 Task: Open Card Card0000000014 in Board Board0000000004 in Workspace WS0000000002 in Trello. Add Member nikhrathi889@gmail.com to Card Card0000000014 in Board Board0000000004 in Workspace WS0000000002 in Trello. Add Yellow Label titled Label0000000014 to Card Card0000000014 in Board Board0000000004 in Workspace WS0000000002 in Trello. Add Checklist CL0000000014 to Card Card0000000014 in Board Board0000000004 in Workspace WS0000000002 in Trello. Add Dates with Start Date as May 08 2023 and Due Date as May 31 2023 to Card Card0000000014 in Board Board0000000004 in Workspace WS0000000002 in Trello
Action: Mouse moved to (534, 93)
Screenshot: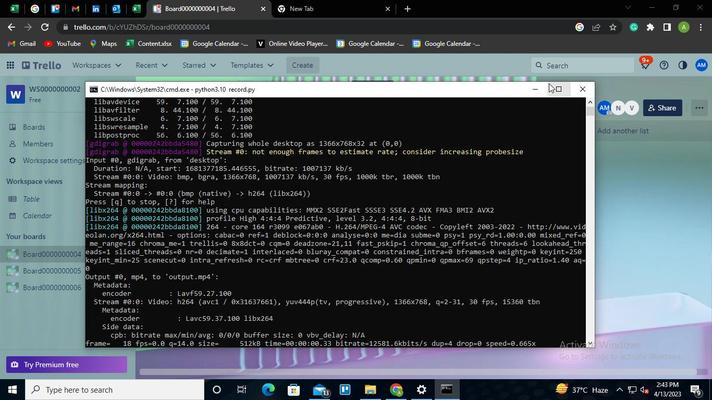 
Action: Mouse pressed left at (534, 93)
Screenshot: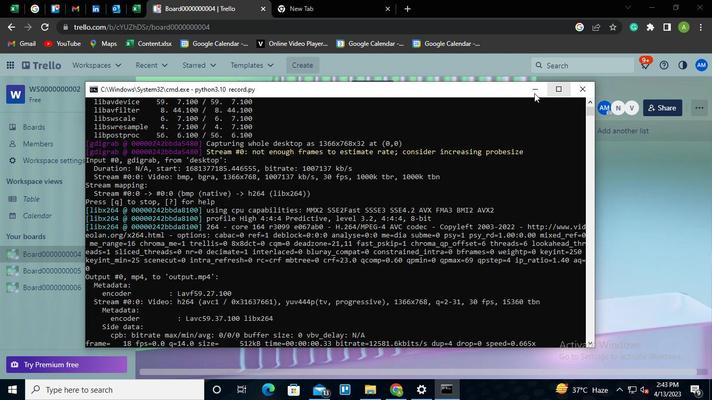 
Action: Mouse moved to (211, 204)
Screenshot: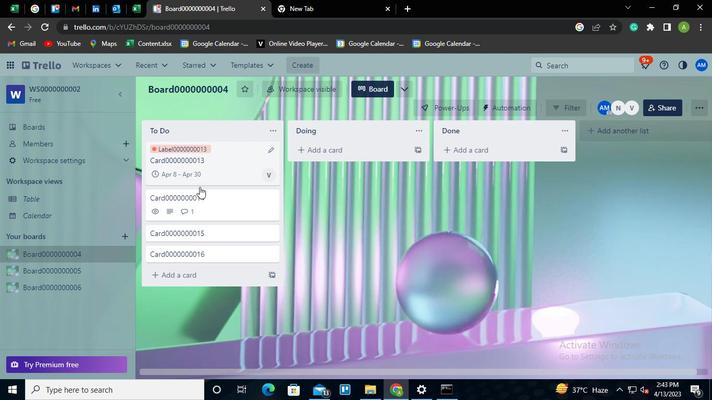
Action: Mouse pressed left at (211, 204)
Screenshot: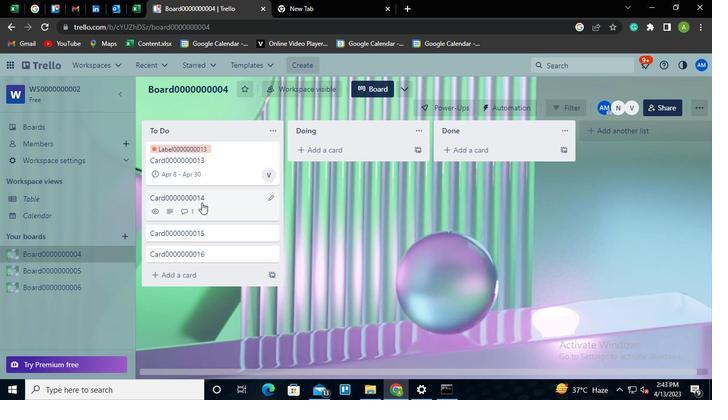 
Action: Mouse moved to (500, 186)
Screenshot: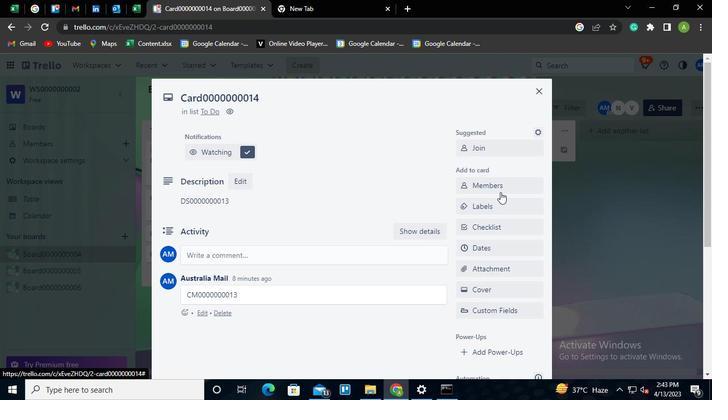 
Action: Mouse pressed left at (500, 186)
Screenshot: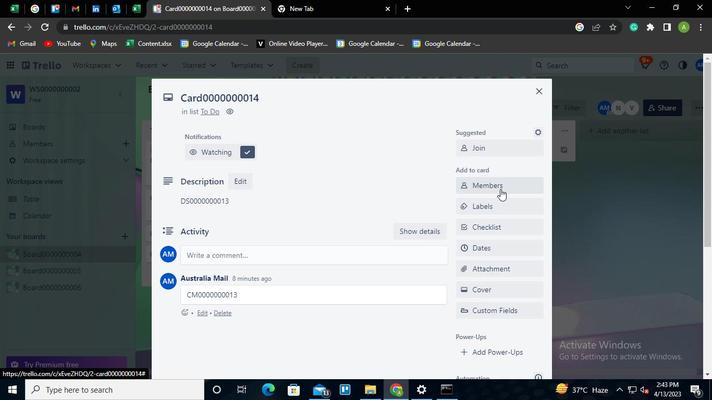 
Action: Mouse moved to (497, 229)
Screenshot: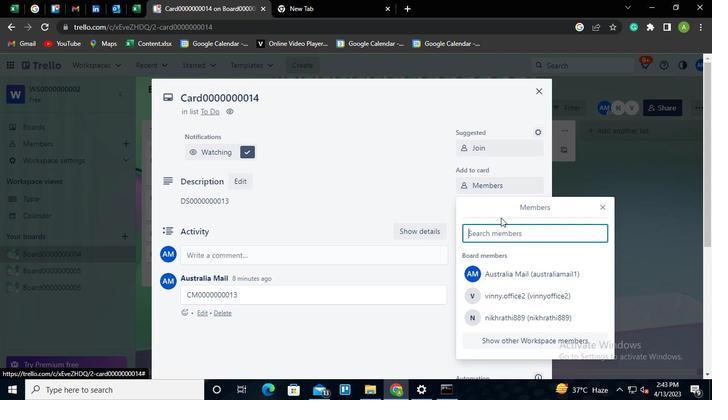 
Action: Mouse pressed left at (497, 229)
Screenshot: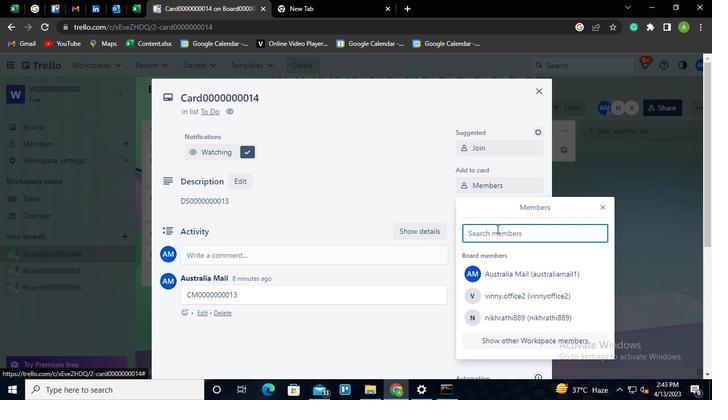 
Action: Keyboard n
Screenshot: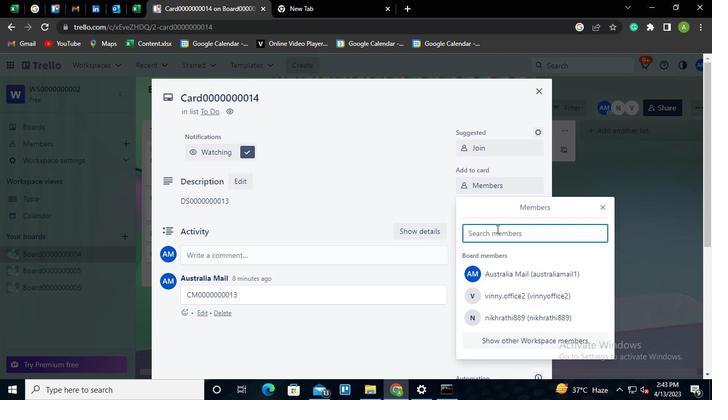 
Action: Keyboard i
Screenshot: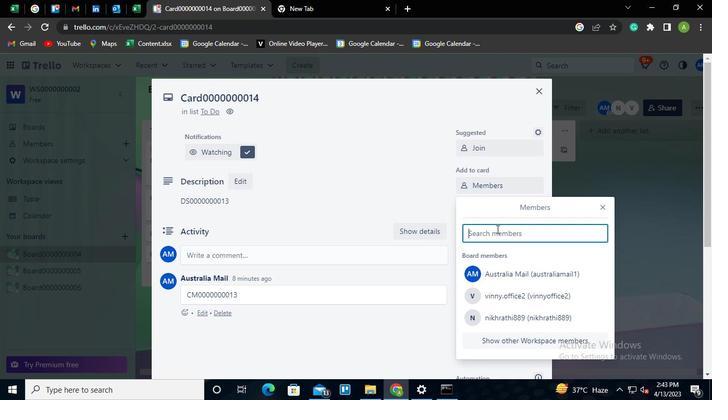 
Action: Keyboard k
Screenshot: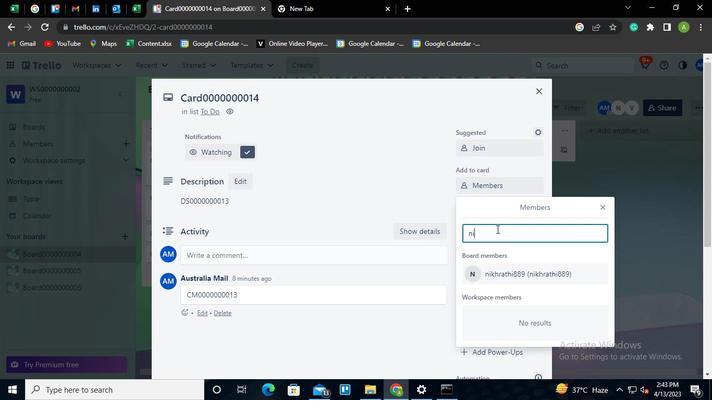 
Action: Mouse moved to (516, 276)
Screenshot: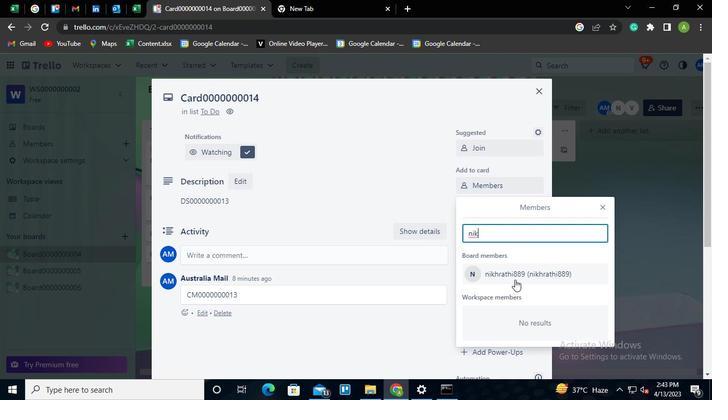 
Action: Mouse pressed left at (516, 276)
Screenshot: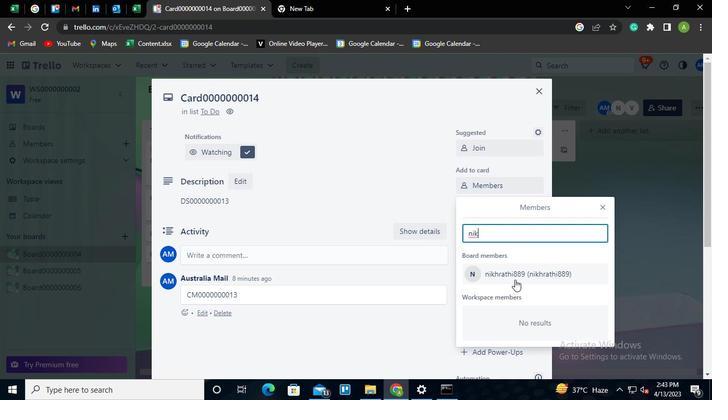 
Action: Mouse moved to (432, 170)
Screenshot: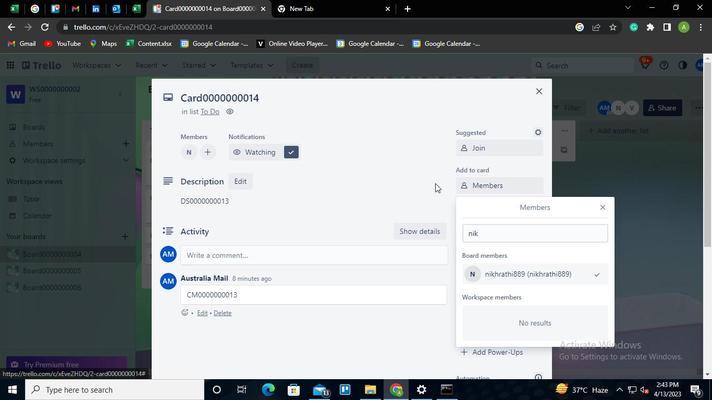
Action: Mouse pressed left at (432, 170)
Screenshot: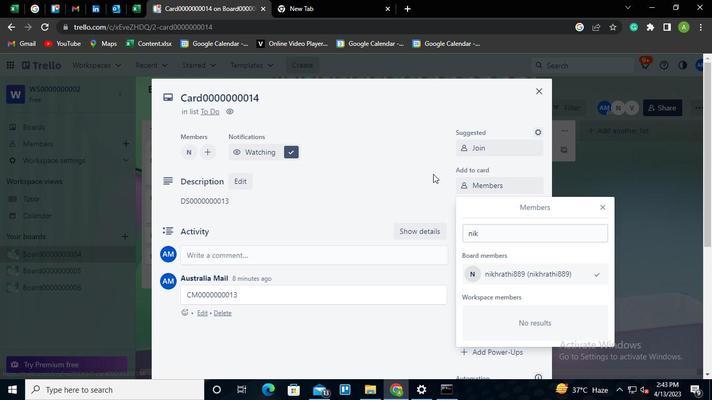 
Action: Mouse moved to (492, 205)
Screenshot: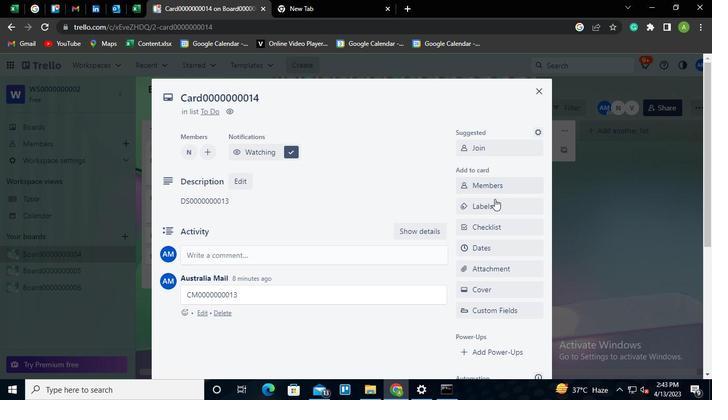 
Action: Mouse pressed left at (492, 205)
Screenshot: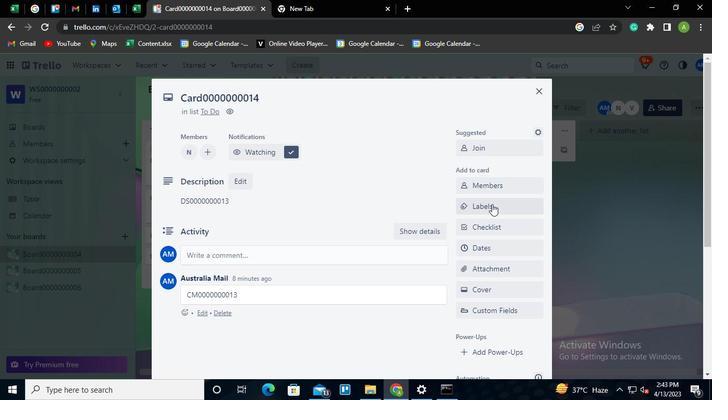 
Action: Mouse moved to (470, 171)
Screenshot: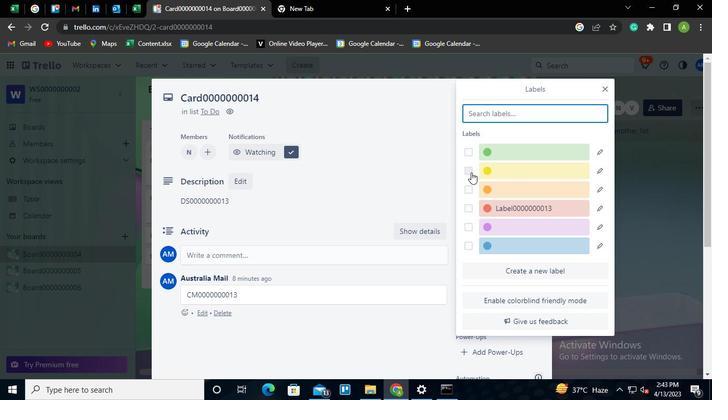
Action: Mouse pressed left at (470, 171)
Screenshot: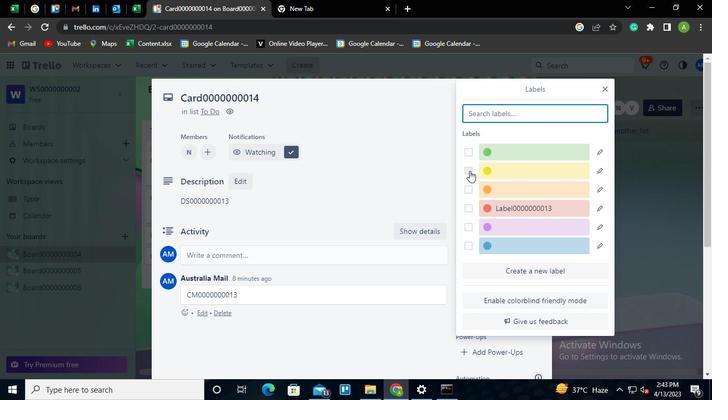 
Action: Mouse moved to (602, 171)
Screenshot: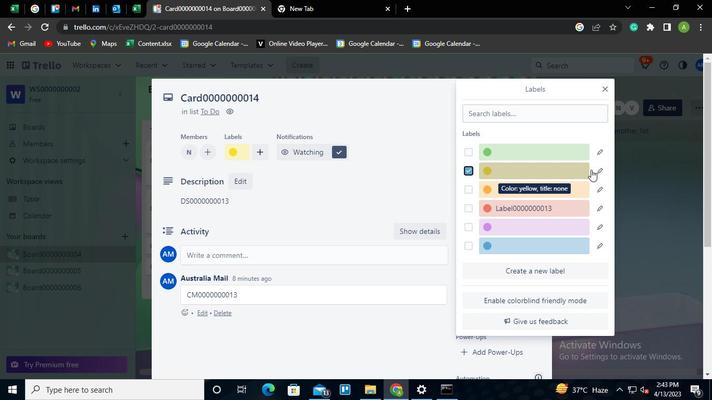 
Action: Mouse pressed left at (602, 171)
Screenshot: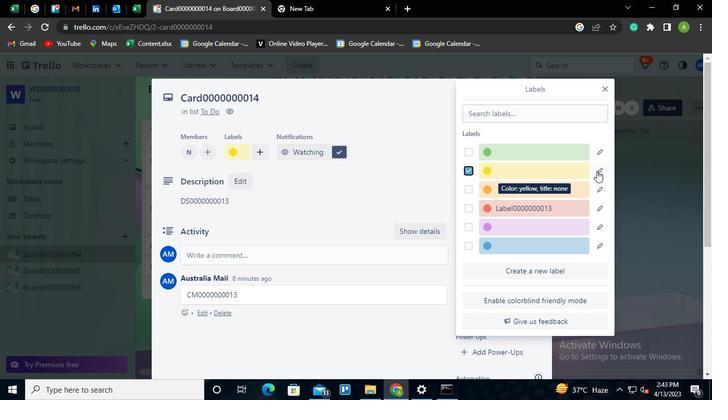 
Action: Mouse moved to (530, 183)
Screenshot: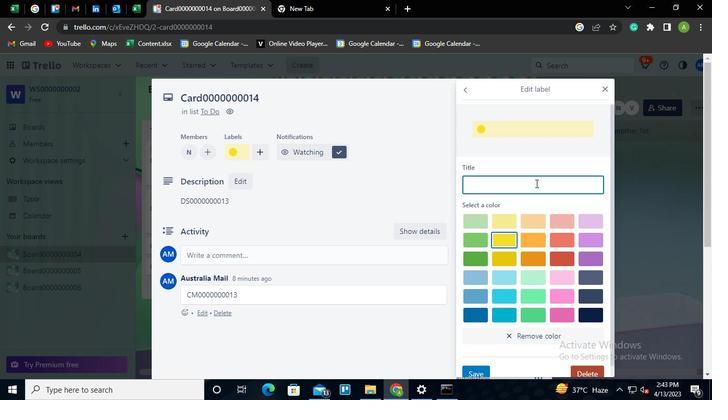 
Action: Mouse pressed left at (530, 183)
Screenshot: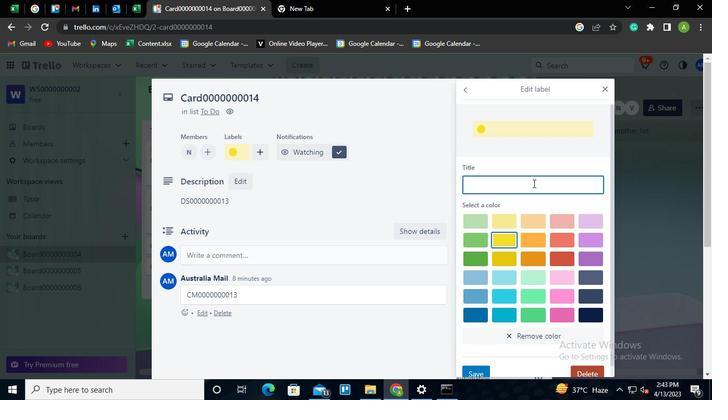 
Action: Keyboard Key.shift
Screenshot: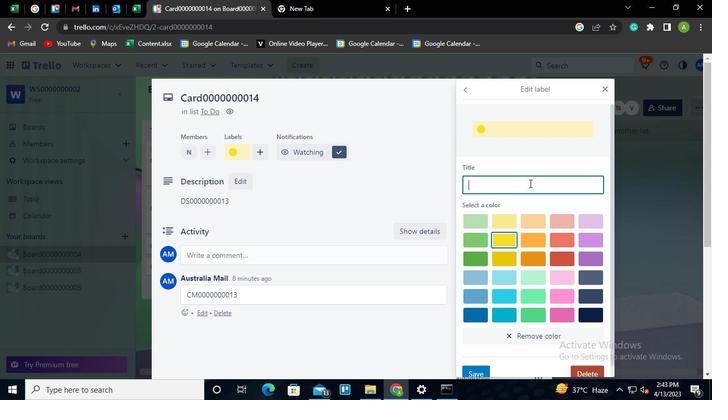 
Action: Keyboard Y
Screenshot: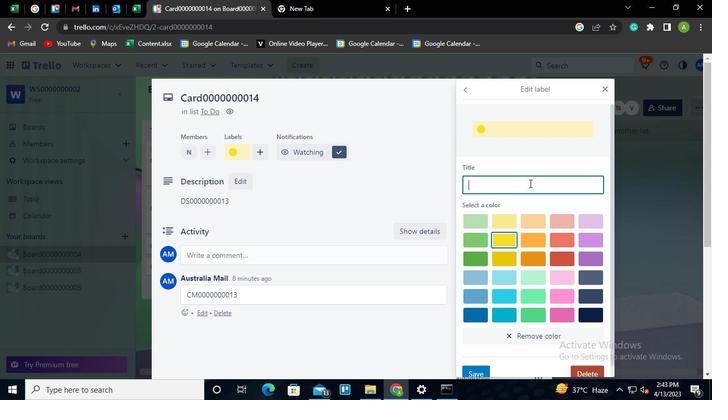 
Action: Keyboard e
Screenshot: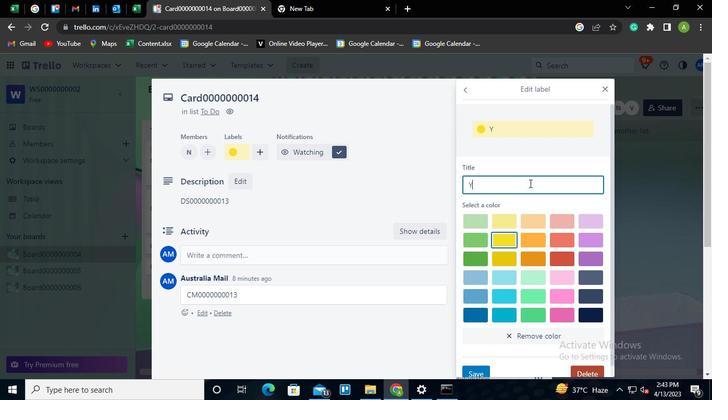 
Action: Keyboard l
Screenshot: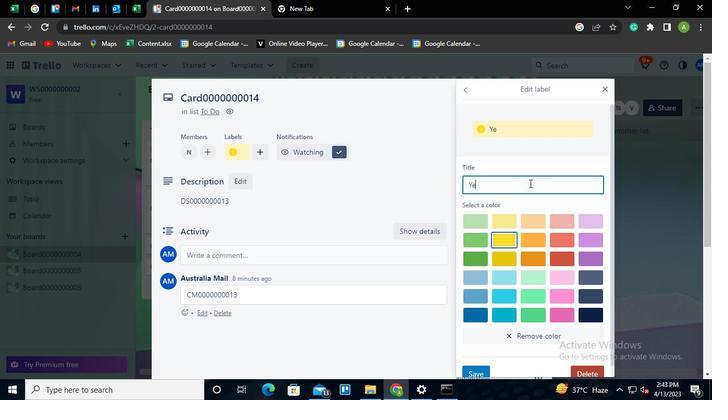 
Action: Keyboard l
Screenshot: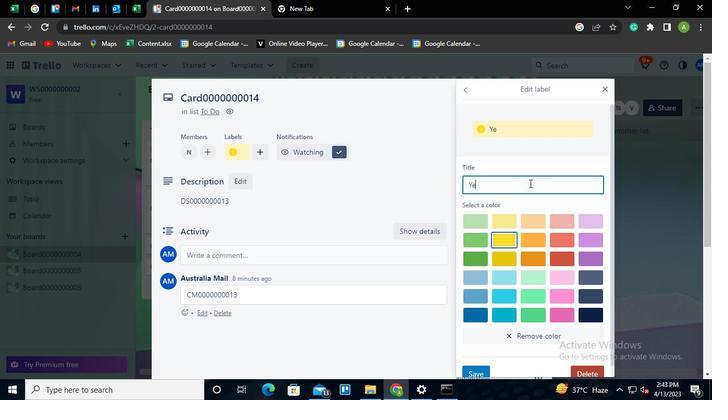 
Action: Keyboard o
Screenshot: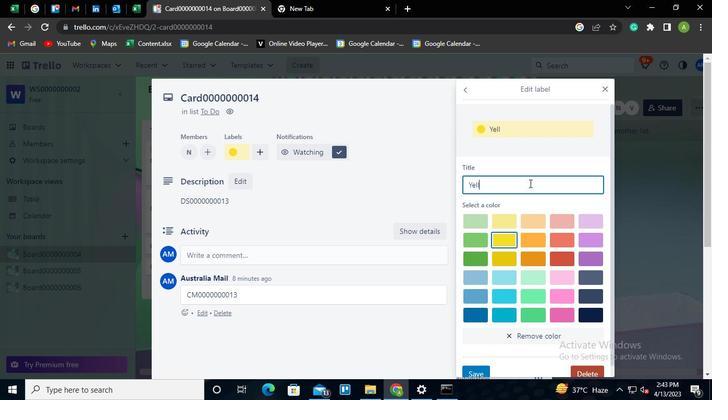
Action: Keyboard w
Screenshot: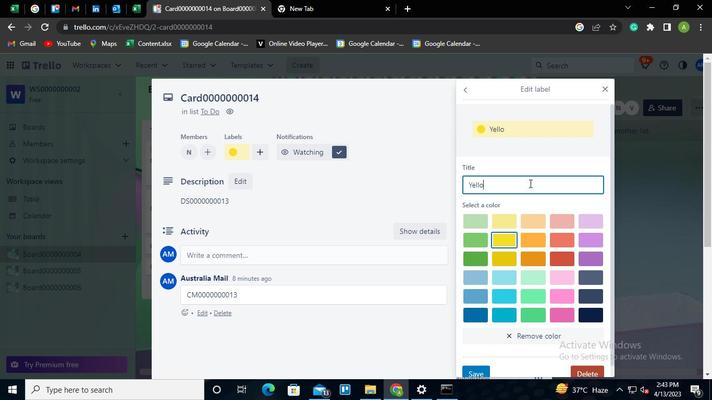
Action: Keyboard <96>
Screenshot: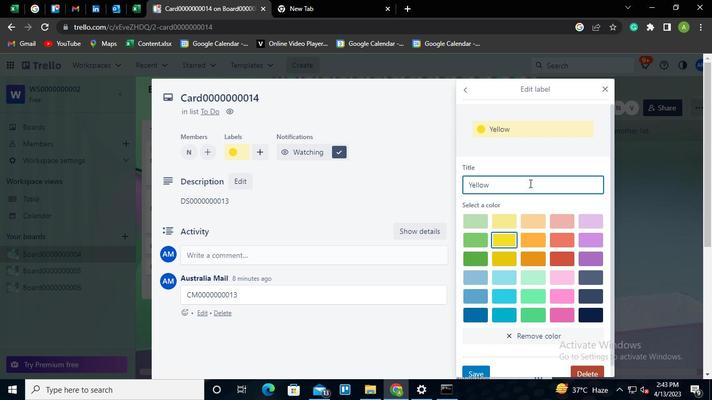 
Action: Keyboard <96>
Screenshot: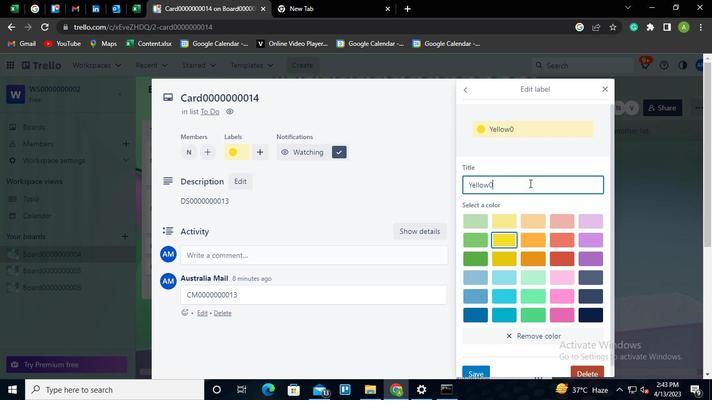 
Action: Keyboard <96>
Screenshot: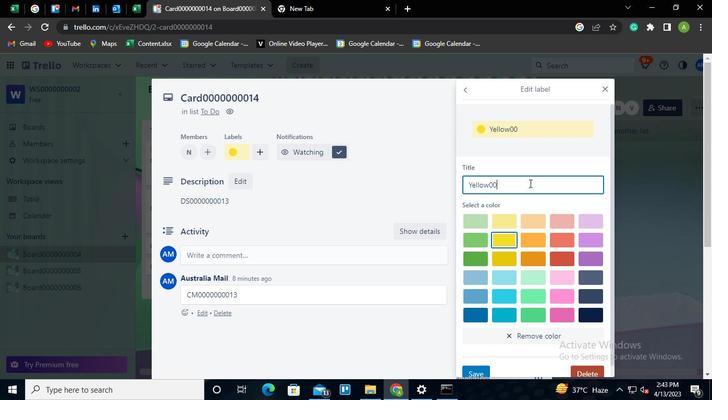 
Action: Keyboard <96>
Screenshot: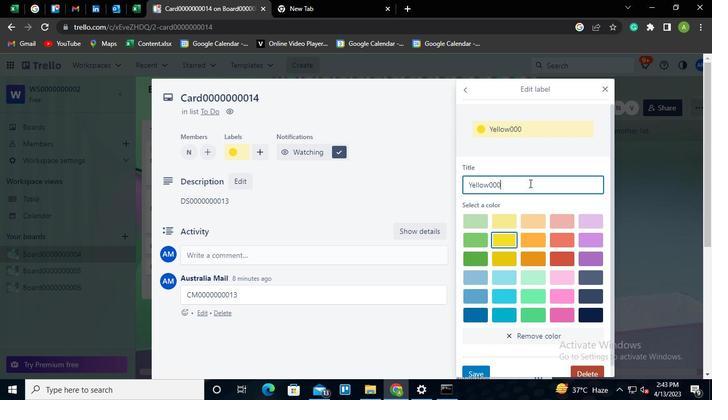 
Action: Keyboard <96>
Screenshot: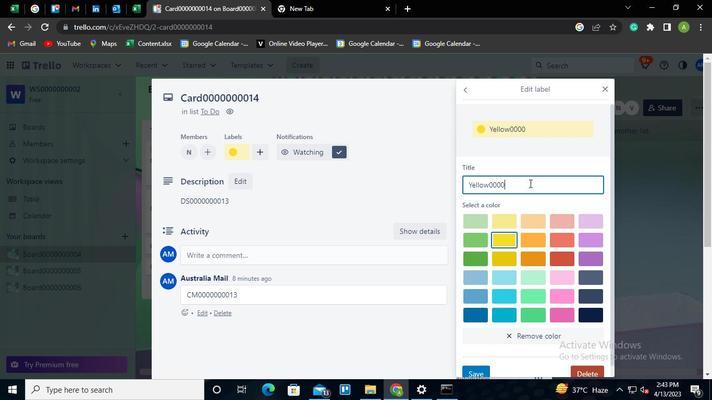 
Action: Keyboard <96>
Screenshot: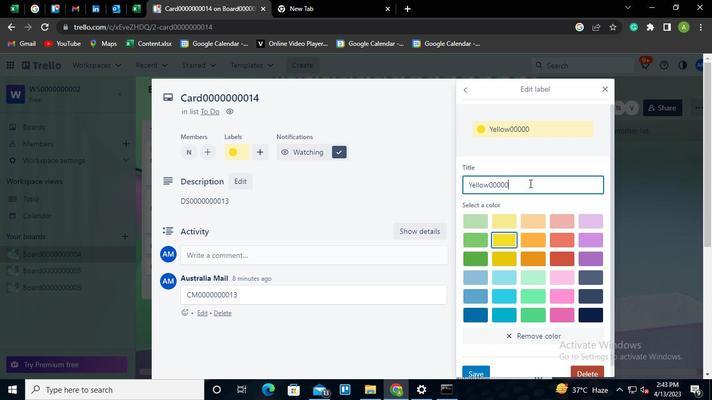 
Action: Keyboard <96>
Screenshot: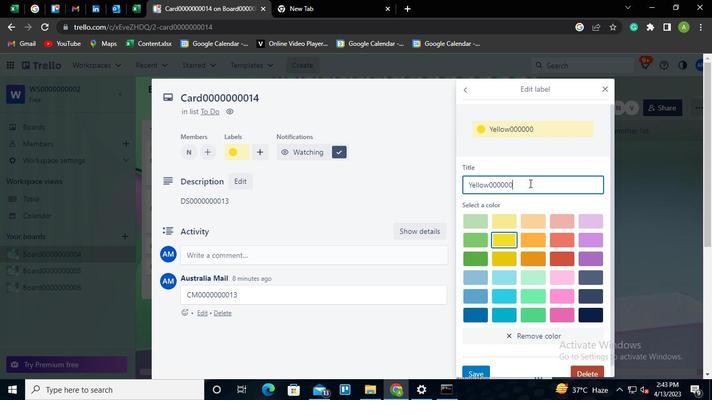
Action: Keyboard <96>
Screenshot: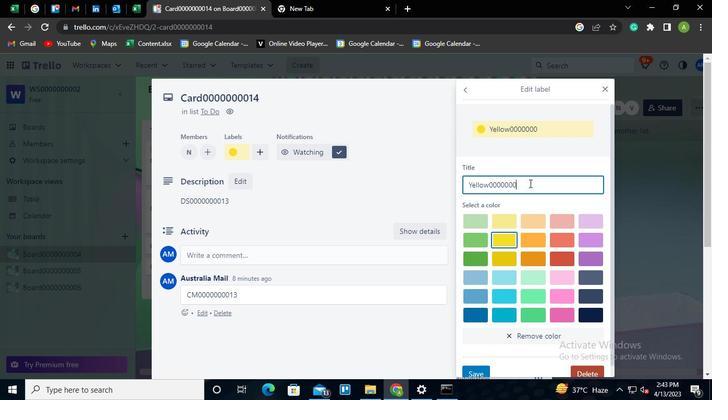 
Action: Keyboard <97>
Screenshot: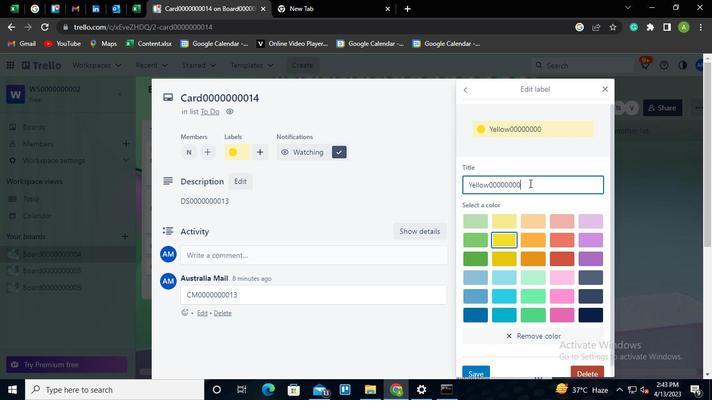 
Action: Keyboard <100>
Screenshot: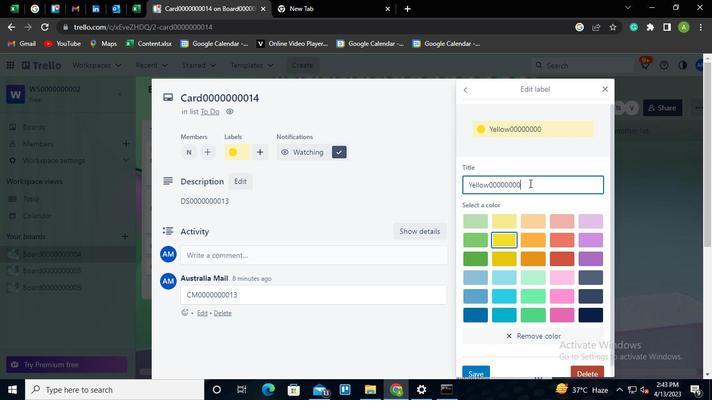 
Action: Mouse moved to (479, 368)
Screenshot: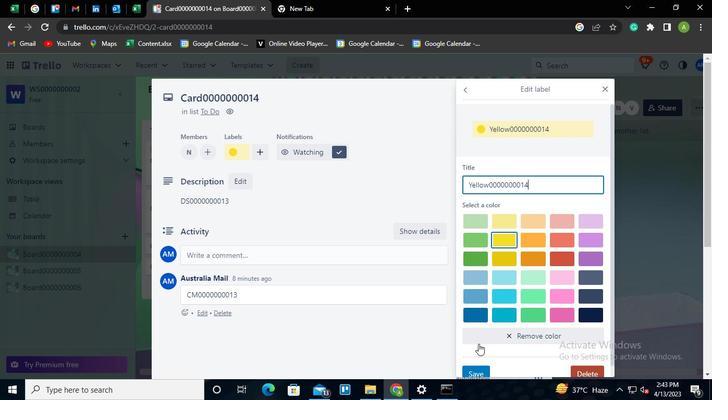 
Action: Mouse pressed left at (479, 368)
Screenshot: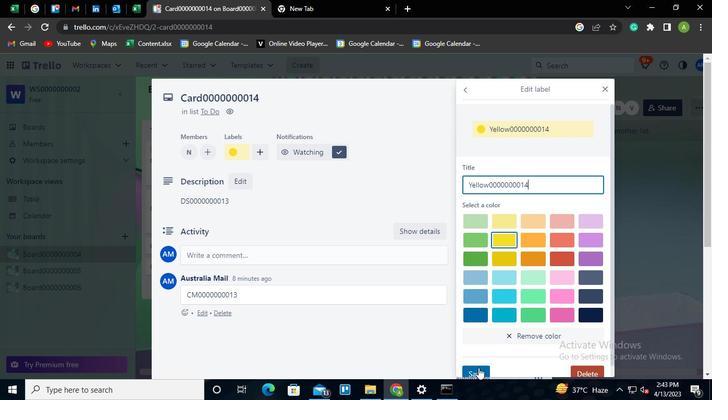 
Action: Mouse moved to (414, 188)
Screenshot: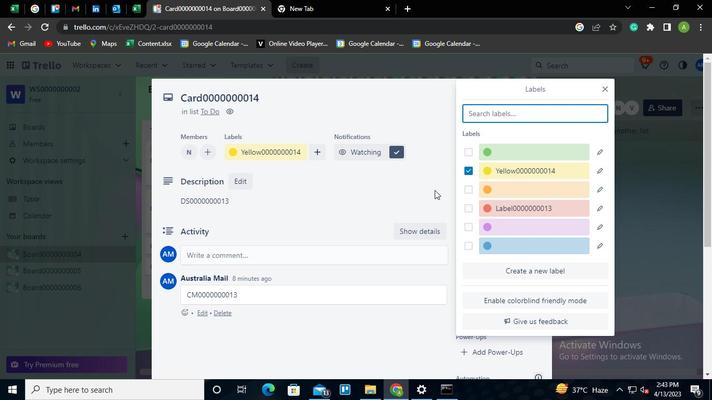 
Action: Mouse pressed left at (414, 188)
Screenshot: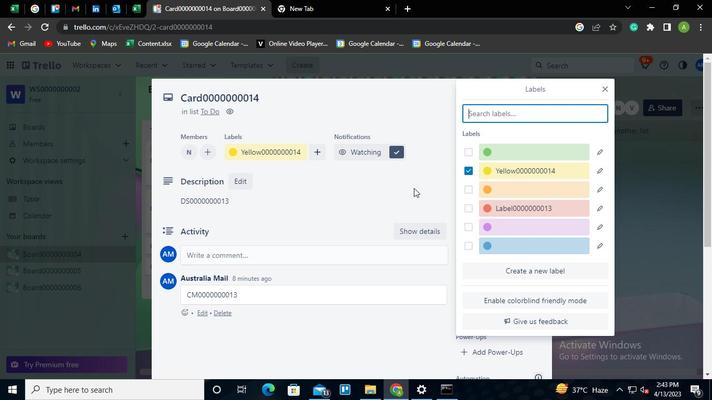 
Action: Mouse moved to (489, 223)
Screenshot: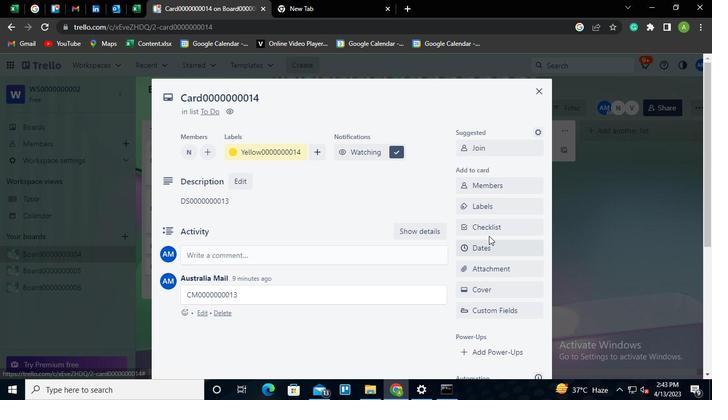 
Action: Mouse pressed left at (489, 223)
Screenshot: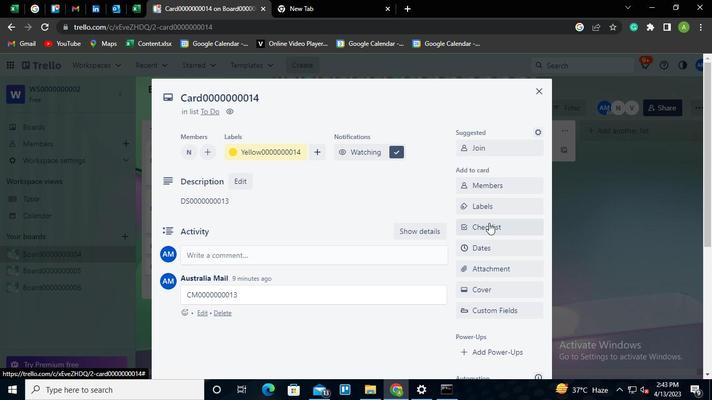 
Action: Mouse moved to (530, 287)
Screenshot: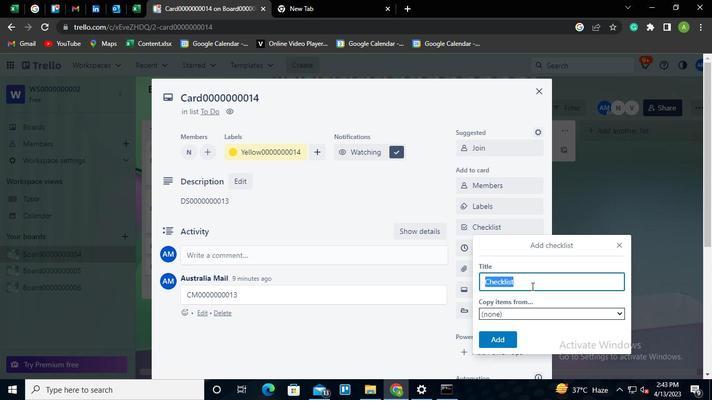 
Action: Keyboard Key.shift
Screenshot: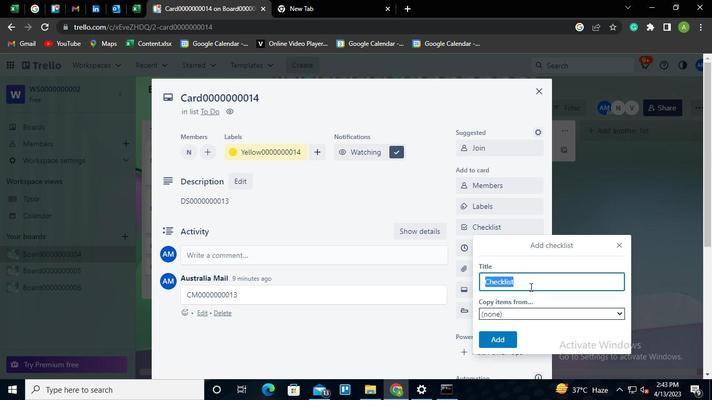 
Action: Keyboard Key.shift
Screenshot: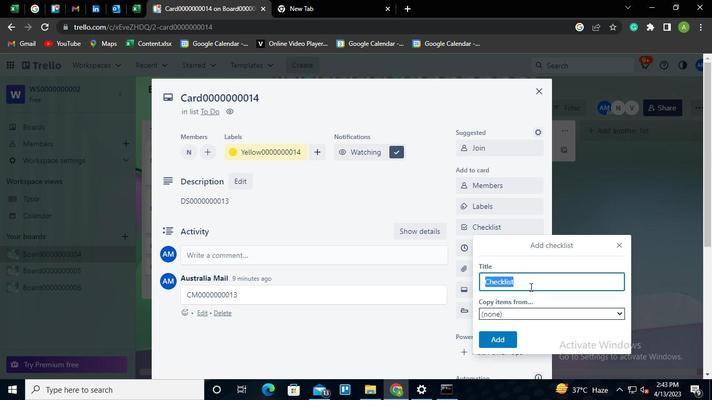 
Action: Keyboard Key.shift
Screenshot: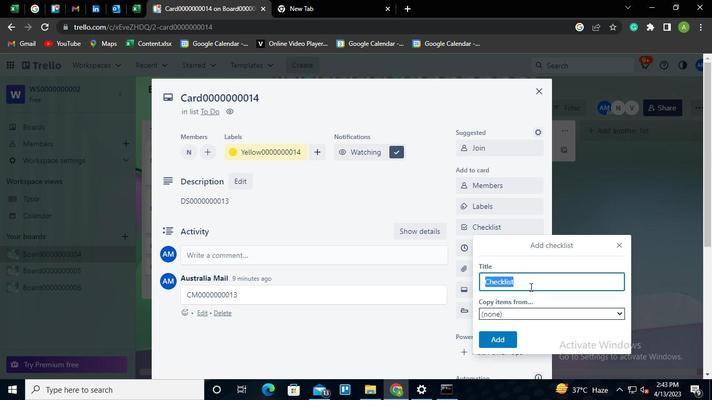 
Action: Keyboard C
Screenshot: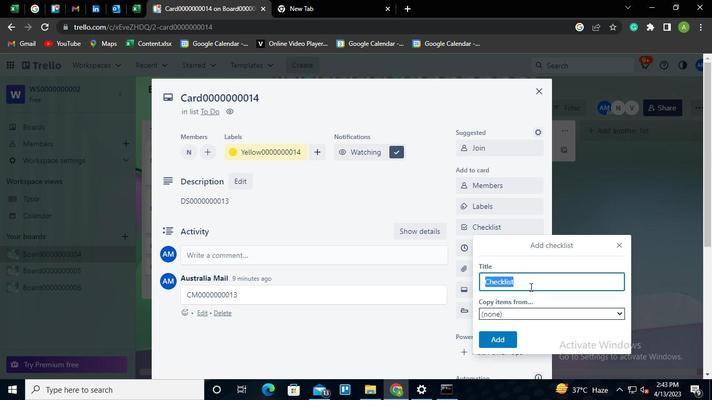 
Action: Keyboard L
Screenshot: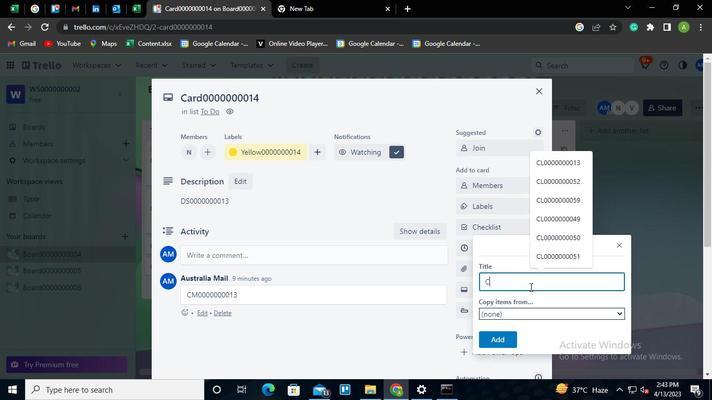 
Action: Keyboard <96>
Screenshot: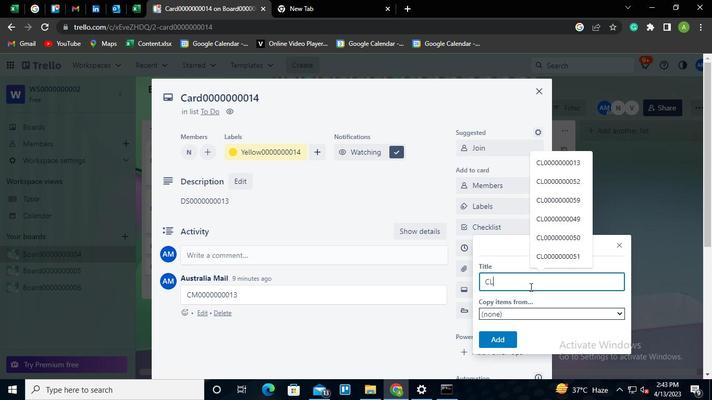 
Action: Keyboard <96>
Screenshot: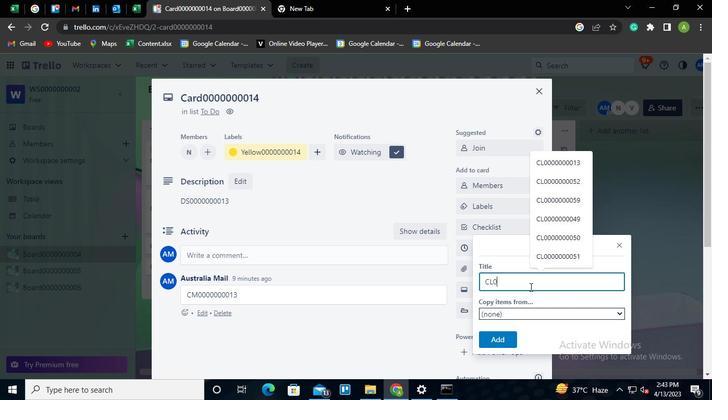 
Action: Keyboard <96>
Screenshot: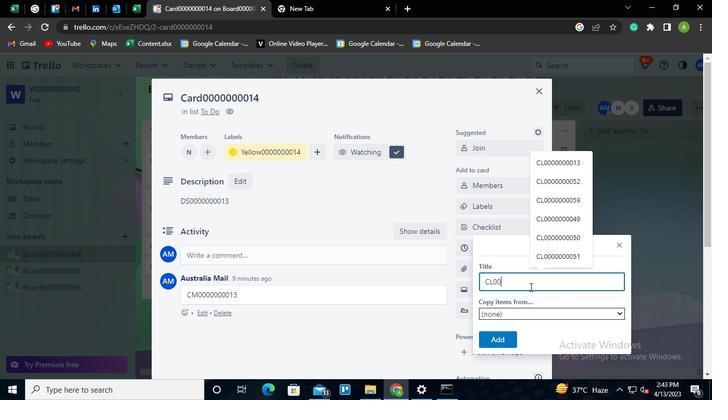 
Action: Keyboard <96>
Screenshot: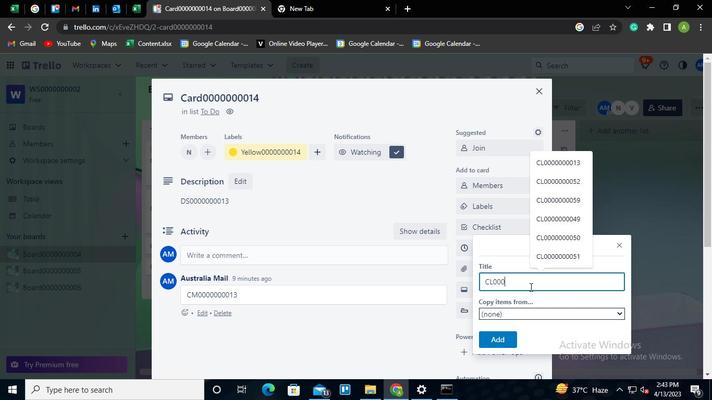 
Action: Keyboard <96>
Screenshot: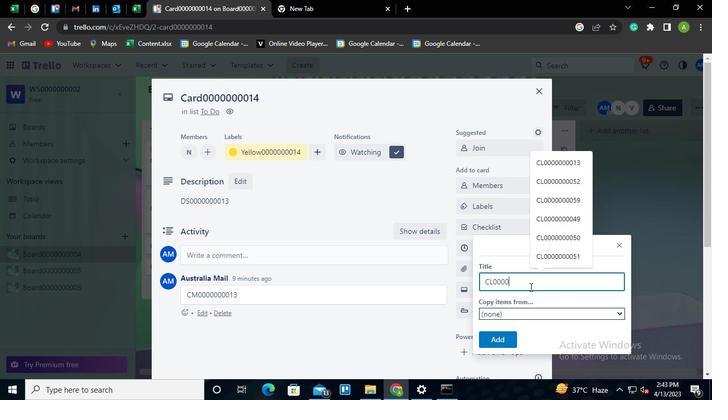 
Action: Keyboard <96>
Screenshot: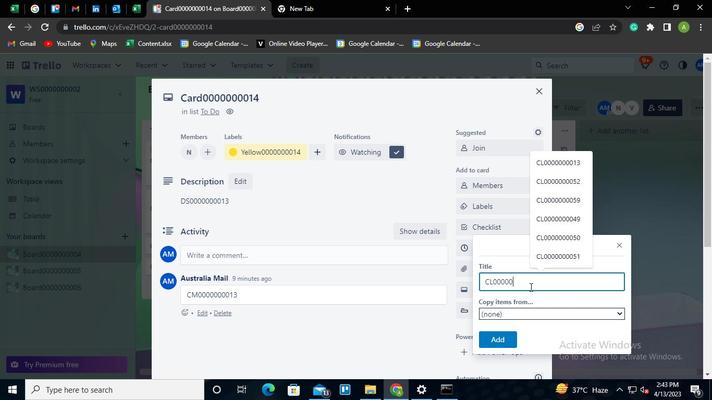 
Action: Keyboard <96>
Screenshot: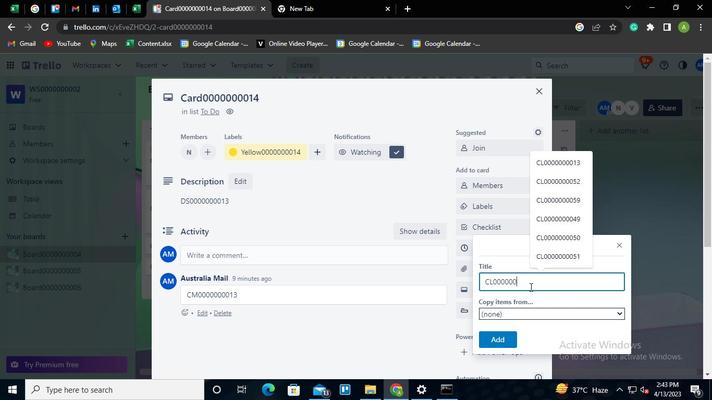 
Action: Keyboard <96>
Screenshot: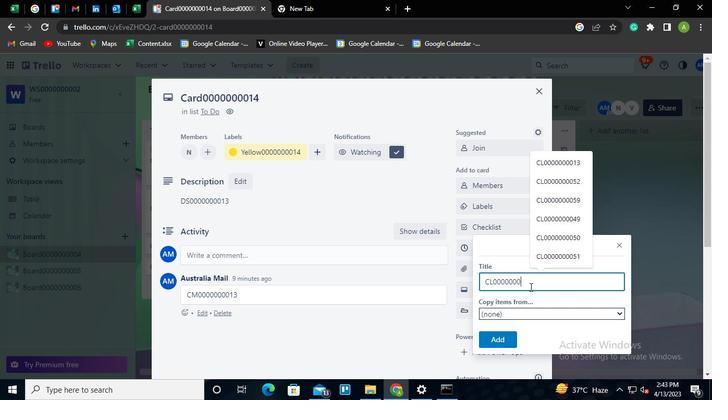 
Action: Keyboard <96>
Screenshot: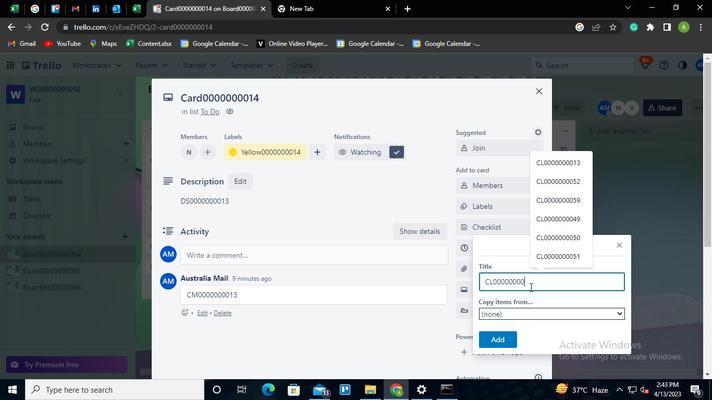 
Action: Keyboard <96>
Screenshot: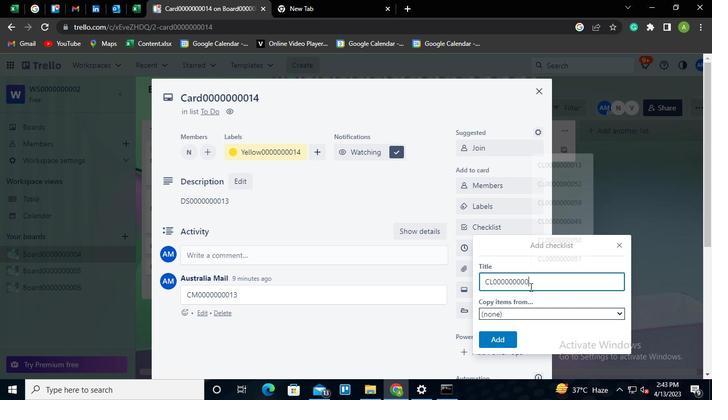 
Action: Keyboard <96>
Screenshot: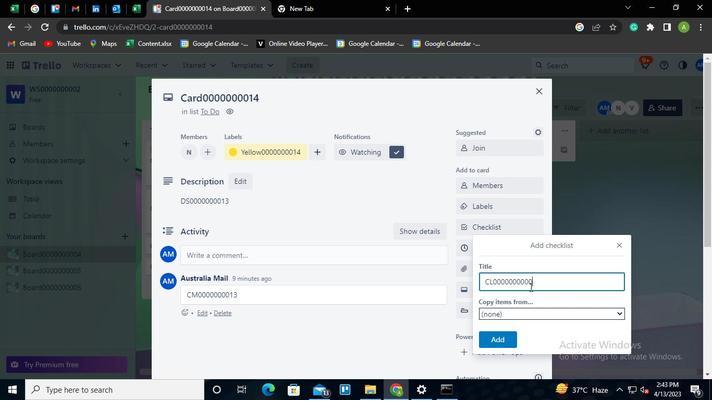 
Action: Keyboard <96>
Screenshot: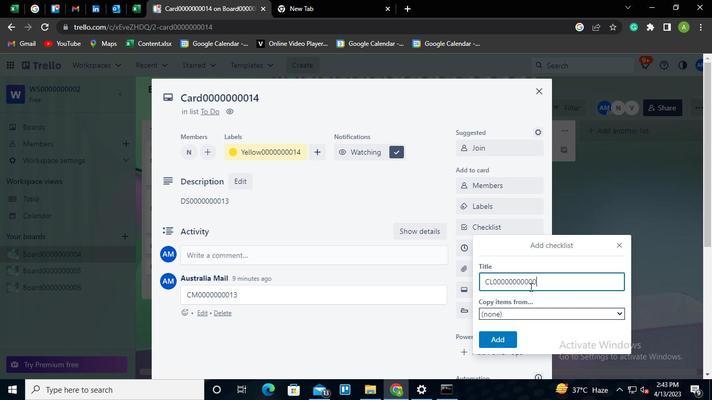 
Action: Keyboard <96>
Screenshot: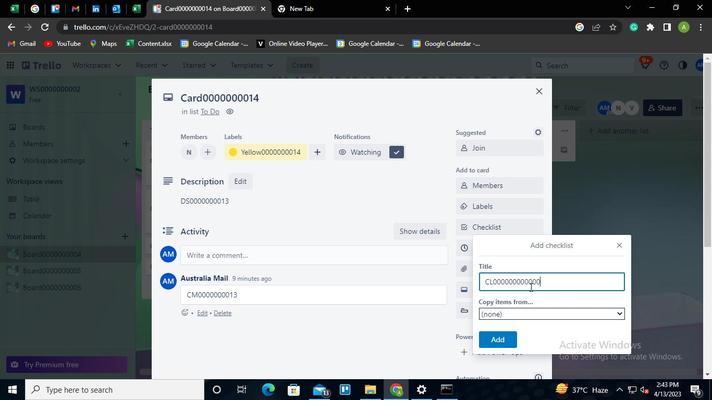 
Action: Keyboard <96>
Screenshot: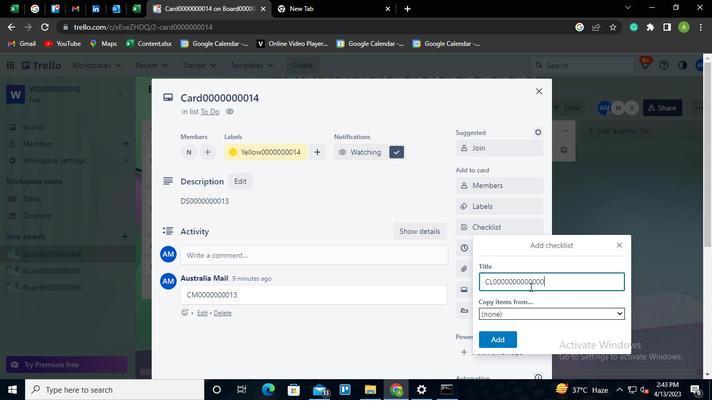 
Action: Keyboard <97>
Screenshot: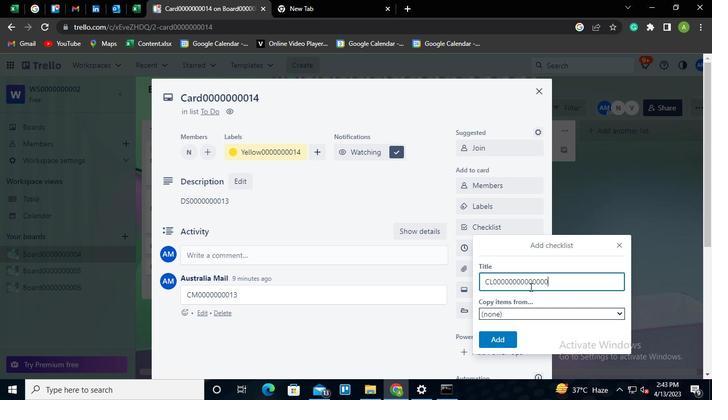 
Action: Keyboard <100>
Screenshot: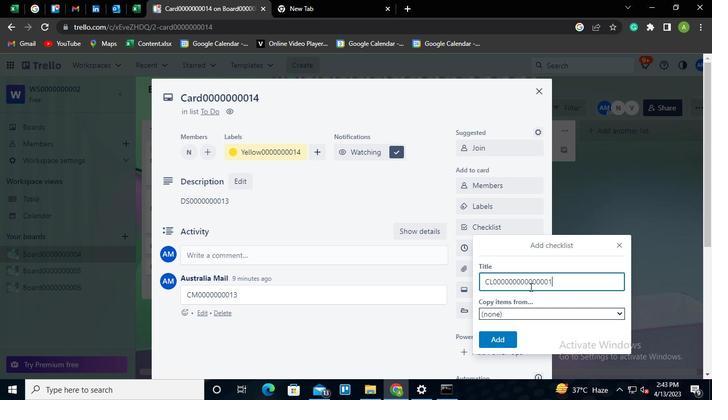 
Action: Mouse moved to (549, 284)
Screenshot: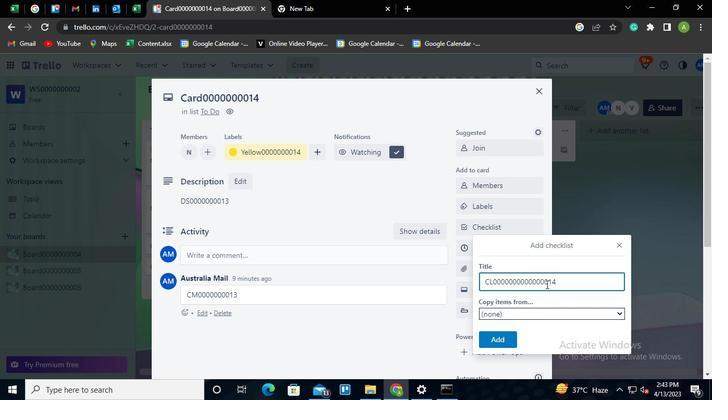 
Action: Mouse pressed left at (549, 284)
Screenshot: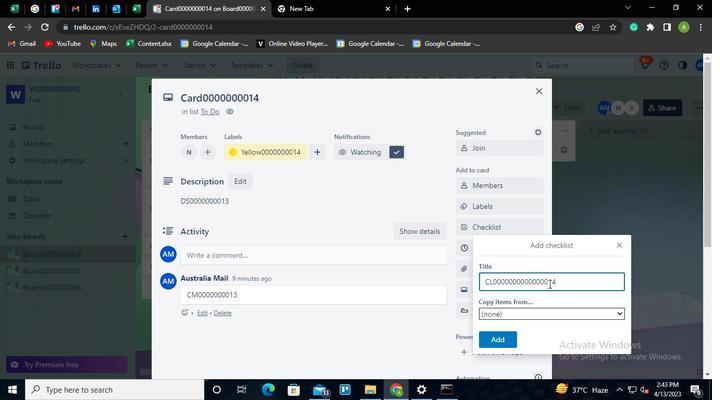 
Action: Mouse moved to (548, 284)
Screenshot: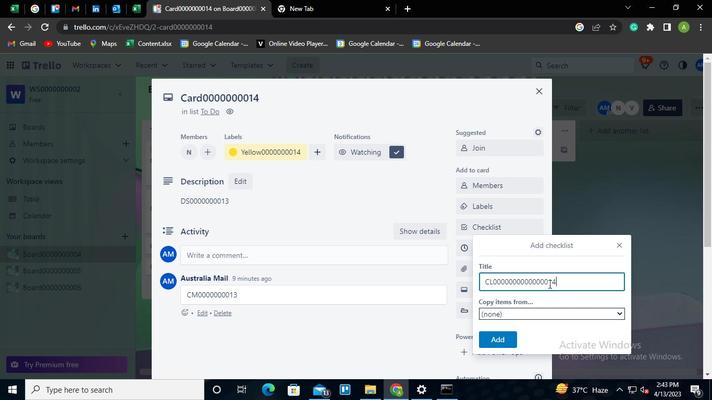 
Action: Keyboard Key.backspace
Screenshot: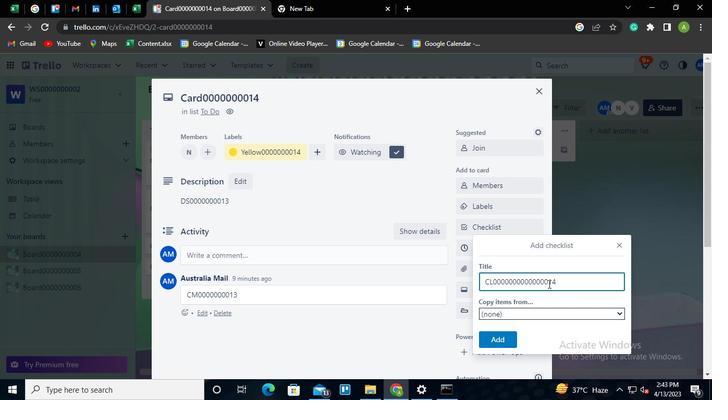 
Action: Keyboard Key.backspace
Screenshot: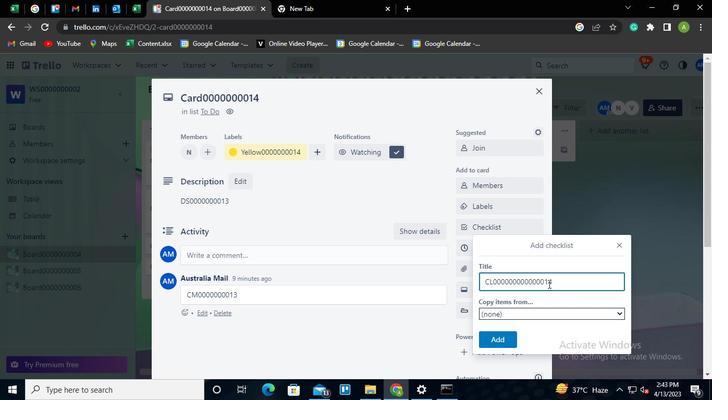 
Action: Keyboard Key.backspace
Screenshot: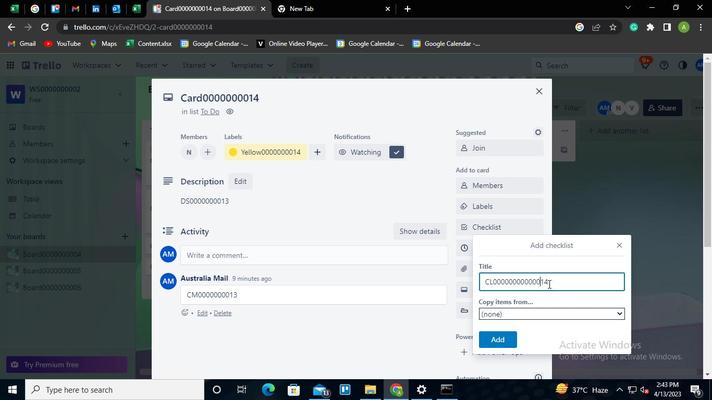 
Action: Keyboard Key.backspace
Screenshot: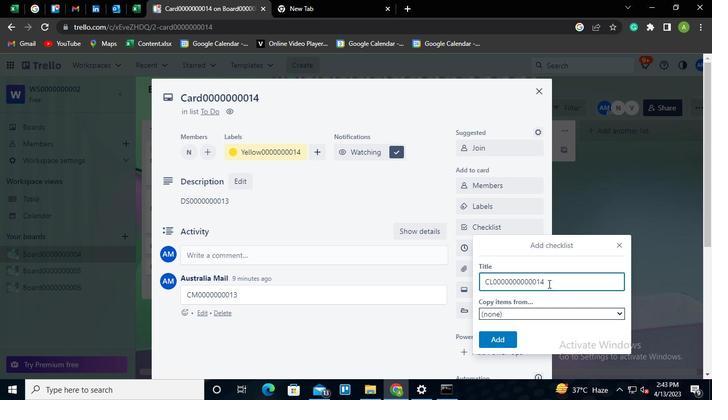 
Action: Keyboard Key.backspace
Screenshot: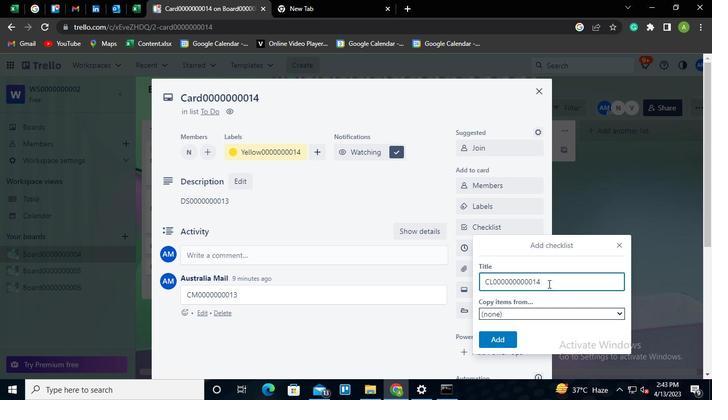 
Action: Keyboard Key.backspace
Screenshot: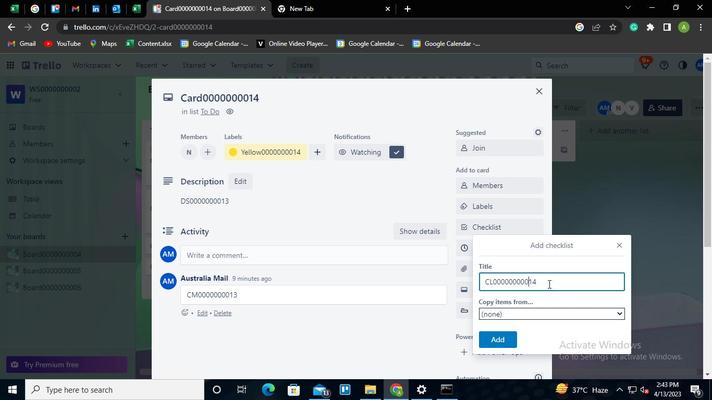 
Action: Mouse moved to (506, 335)
Screenshot: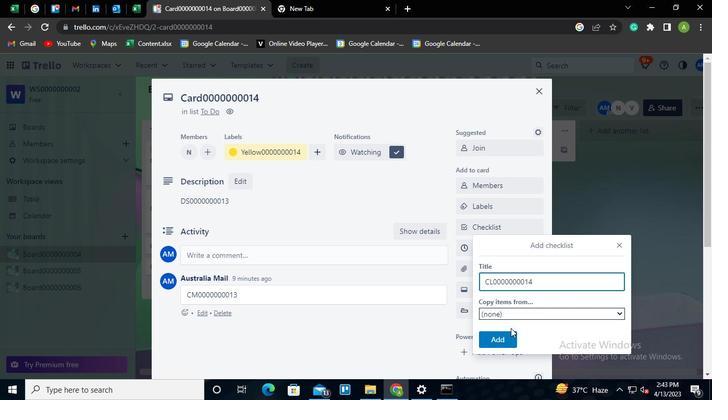 
Action: Mouse pressed left at (506, 335)
Screenshot: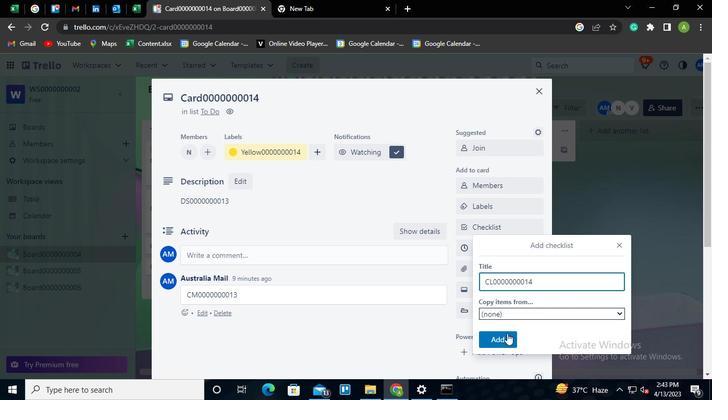 
Action: Mouse moved to (482, 197)
Screenshot: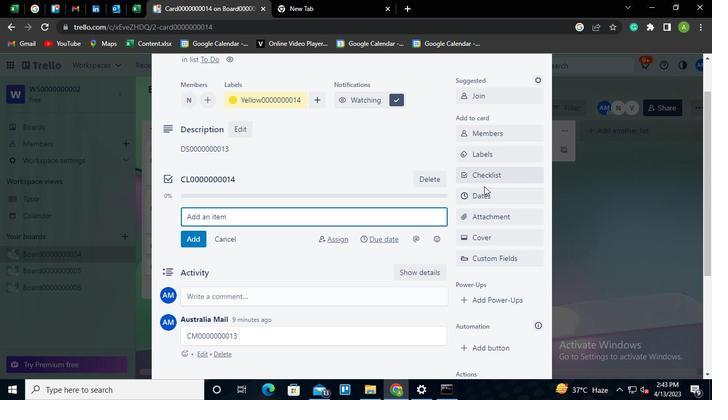 
Action: Mouse pressed left at (482, 197)
Screenshot: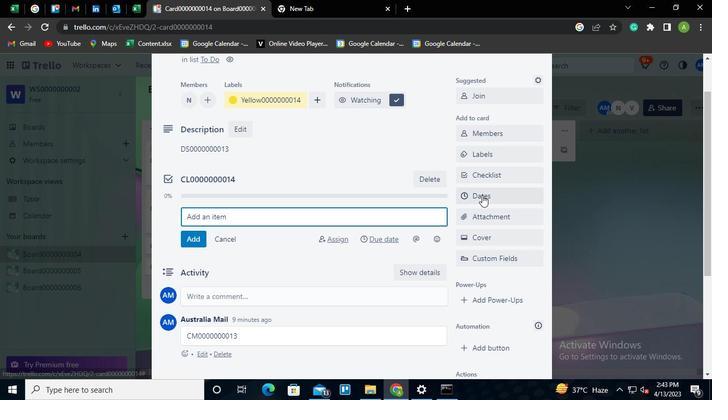 
Action: Mouse moved to (467, 279)
Screenshot: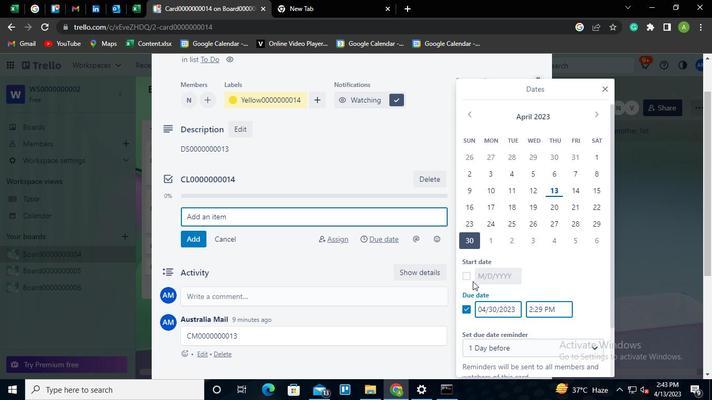 
Action: Mouse pressed left at (467, 279)
Screenshot: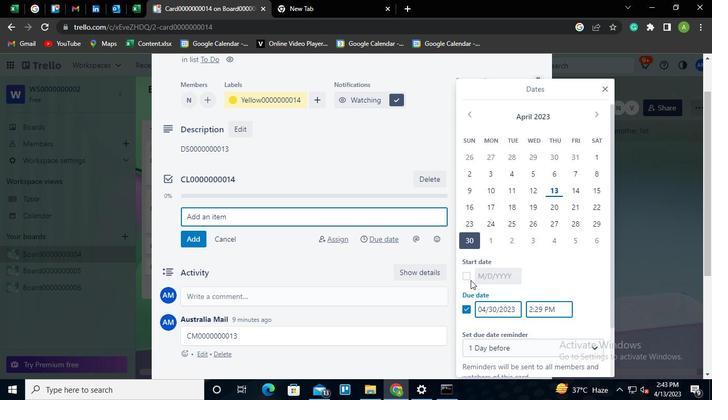 
Action: Mouse moved to (486, 277)
Screenshot: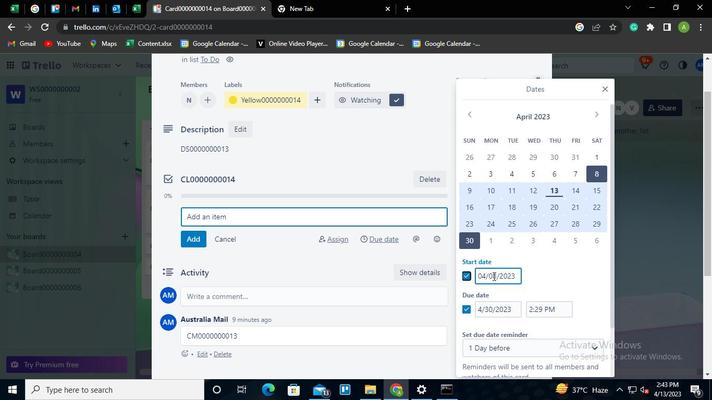 
Action: Mouse pressed left at (486, 277)
Screenshot: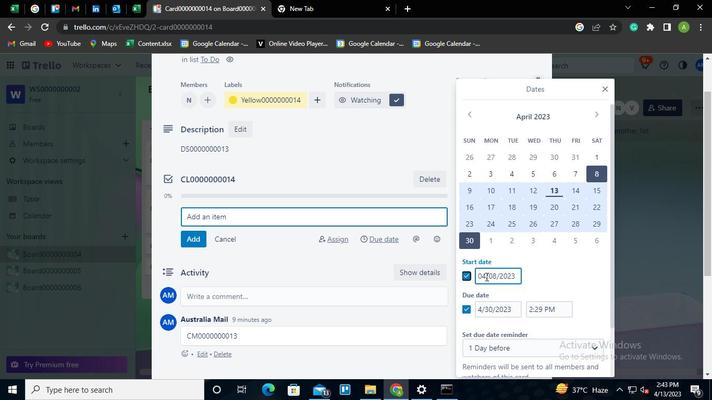 
Action: Mouse moved to (493, 279)
Screenshot: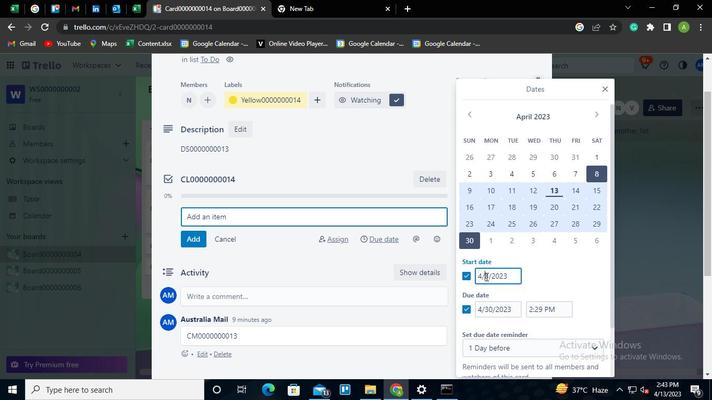 
Action: Keyboard Key.left
Screenshot: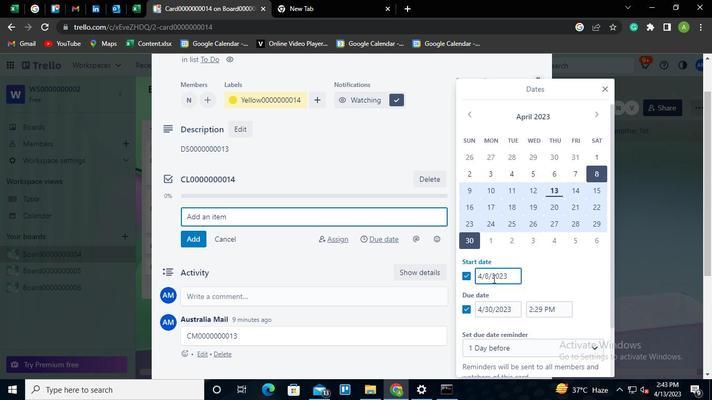 
Action: Keyboard Key.backspace
Screenshot: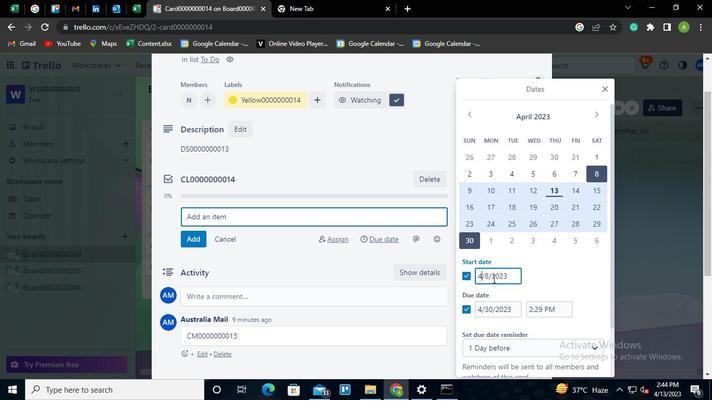 
Action: Keyboard <101>
Screenshot: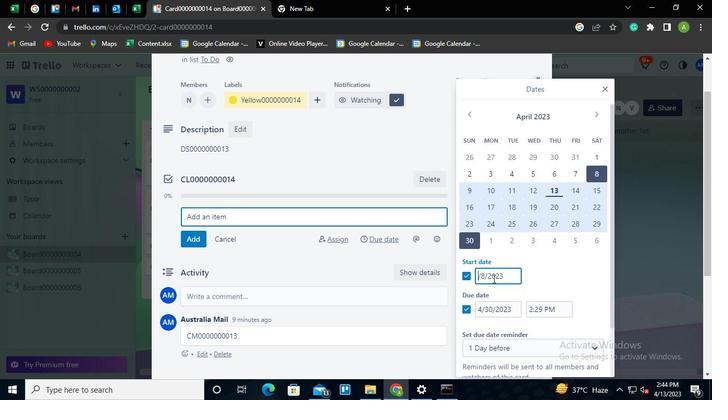 
Action: Mouse moved to (545, 284)
Screenshot: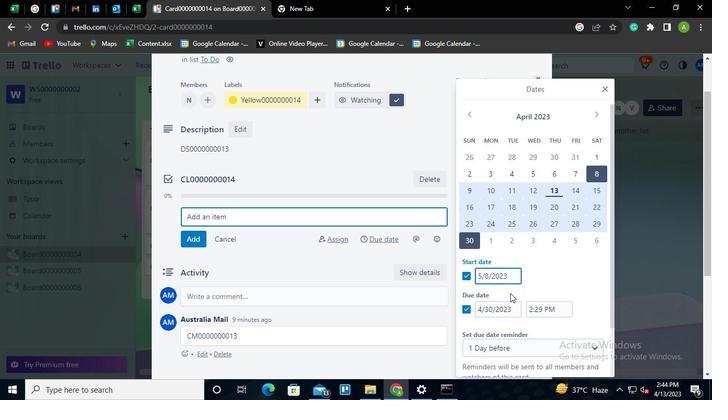
Action: Mouse pressed left at (545, 284)
Screenshot: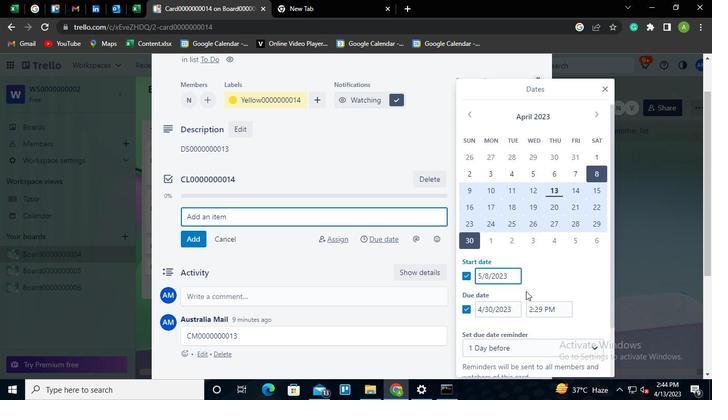 
Action: Mouse moved to (497, 252)
Screenshot: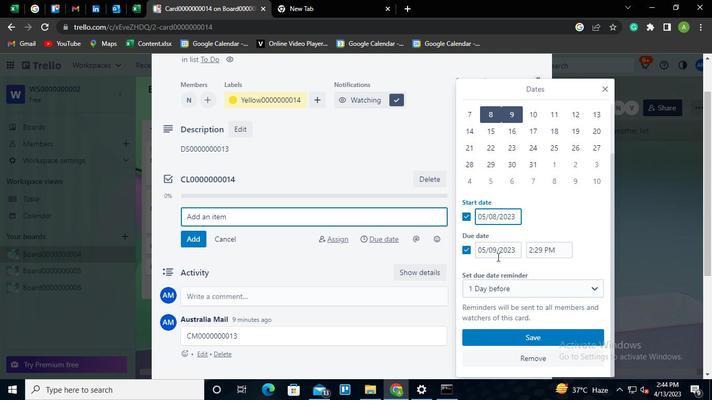 
Action: Mouse pressed left at (497, 252)
Screenshot: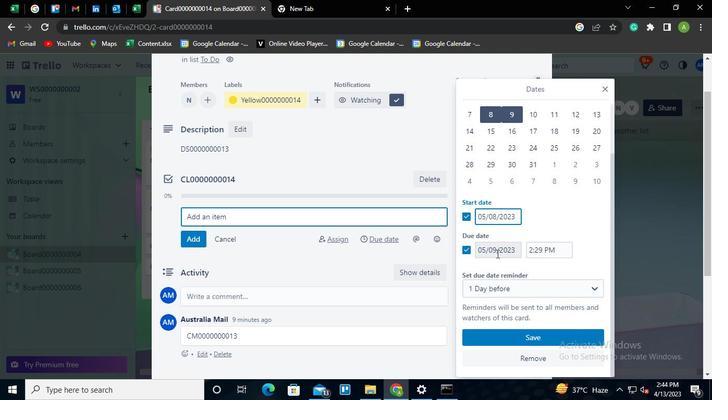 
Action: Mouse moved to (505, 253)
Screenshot: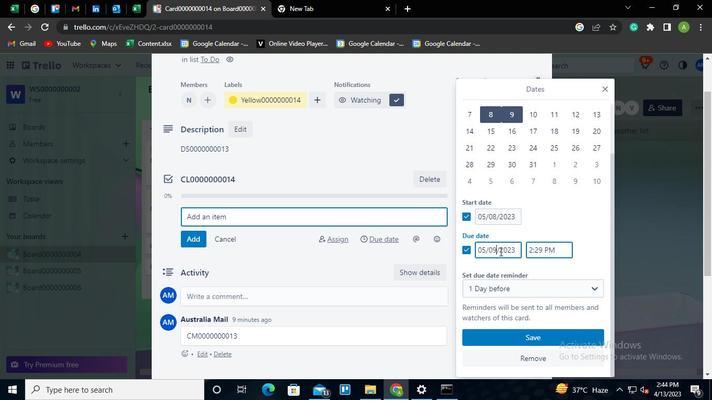 
Action: Keyboard Key.backspace
Screenshot: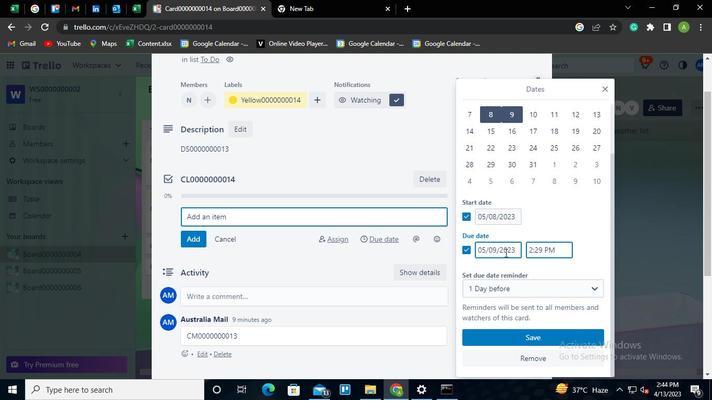 
Action: Keyboard Key.backspace
Screenshot: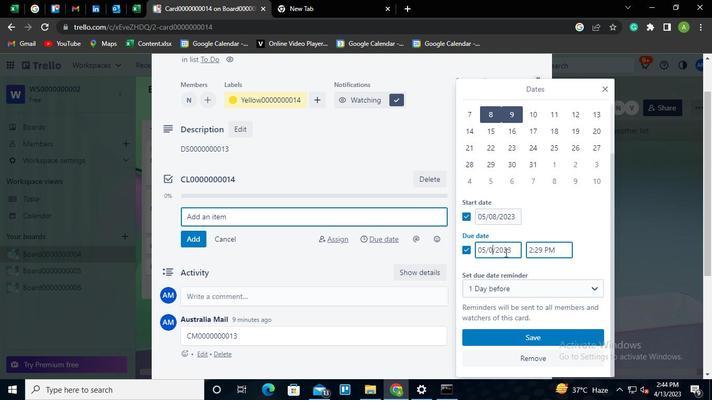 
Action: Keyboard <99>
Screenshot: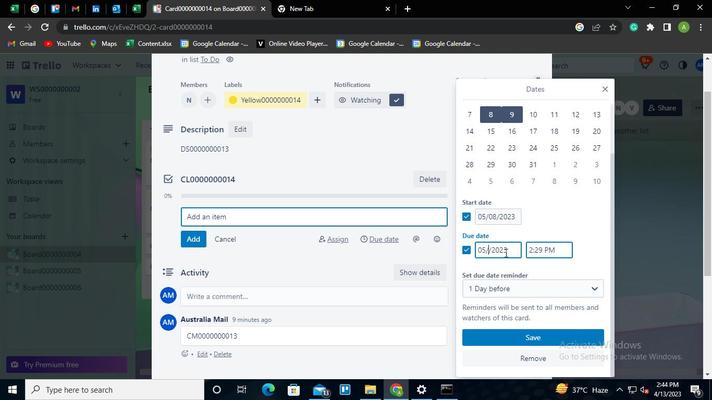 
Action: Keyboard <96>
Screenshot: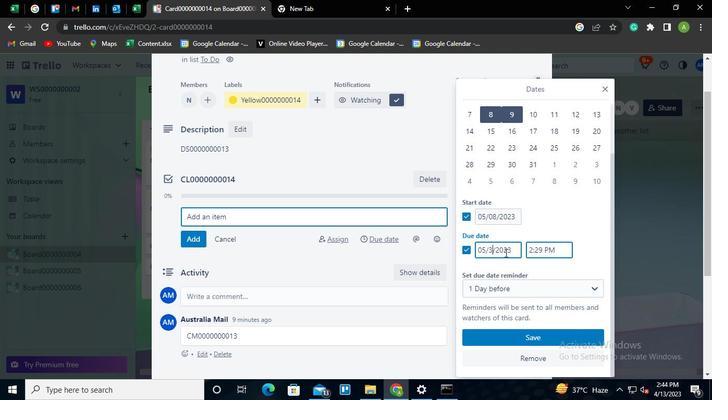 
Action: Mouse moved to (542, 212)
Screenshot: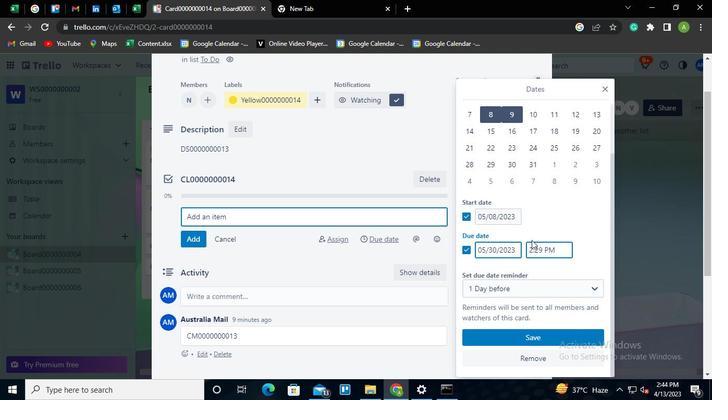 
Action: Mouse pressed left at (542, 212)
Screenshot: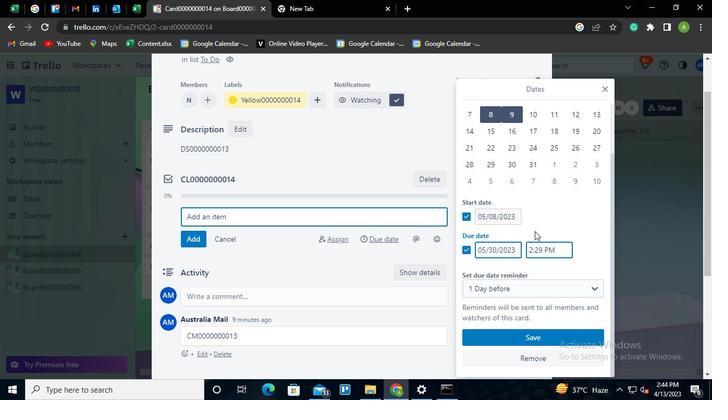 
Action: Mouse moved to (533, 333)
Screenshot: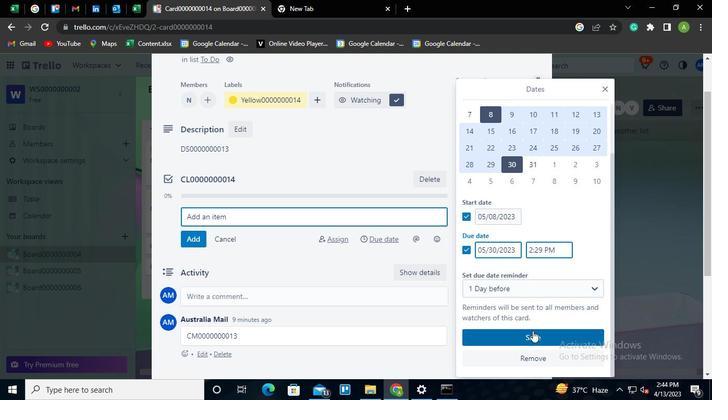 
Action: Mouse pressed left at (533, 333)
Screenshot: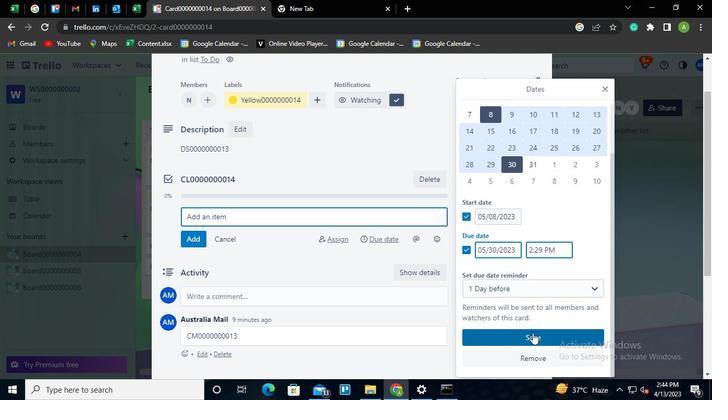 
Action: Mouse moved to (450, 391)
Screenshot: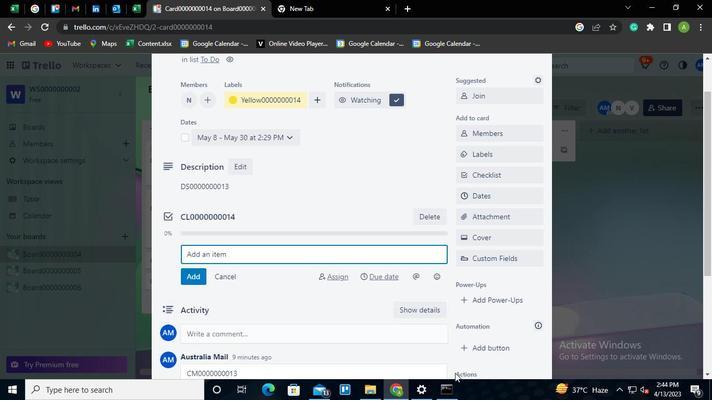 
Action: Mouse pressed left at (450, 391)
Screenshot: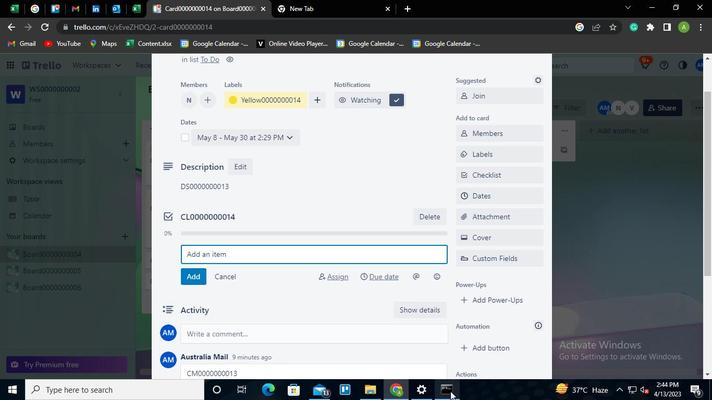 
Action: Mouse moved to (583, 86)
Screenshot: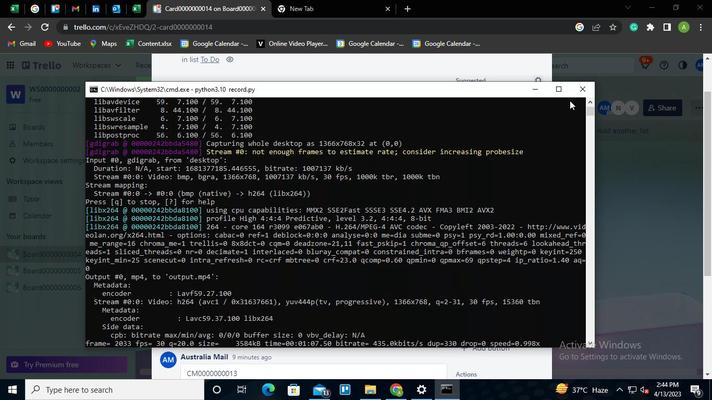 
Action: Mouse pressed left at (583, 86)
Screenshot: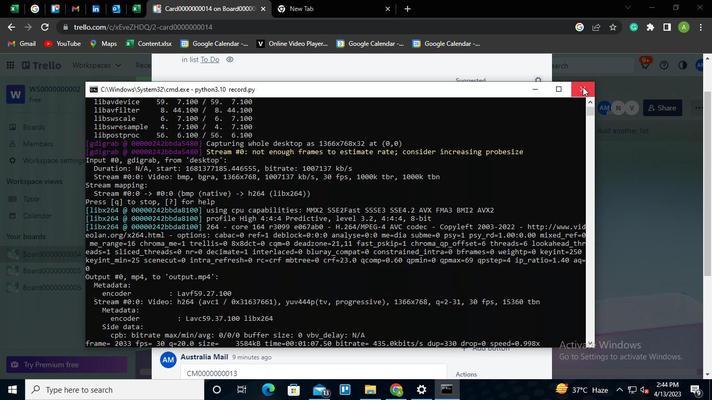 
Action: Mouse moved to (580, 87)
Screenshot: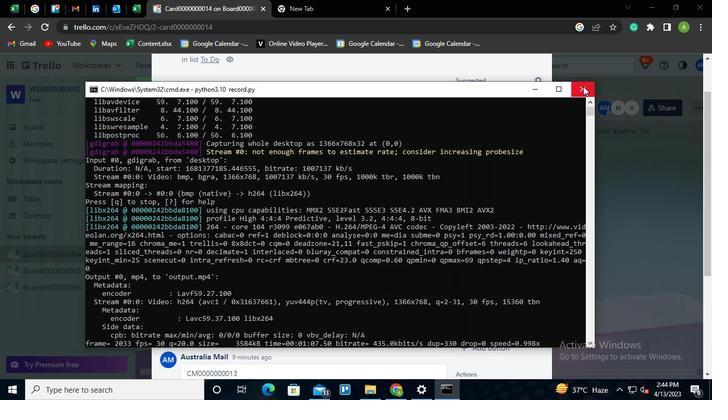 
